 Task: Show available start times in increments of 1 hour.
Action: Mouse pressed left at (412, 332)
Screenshot: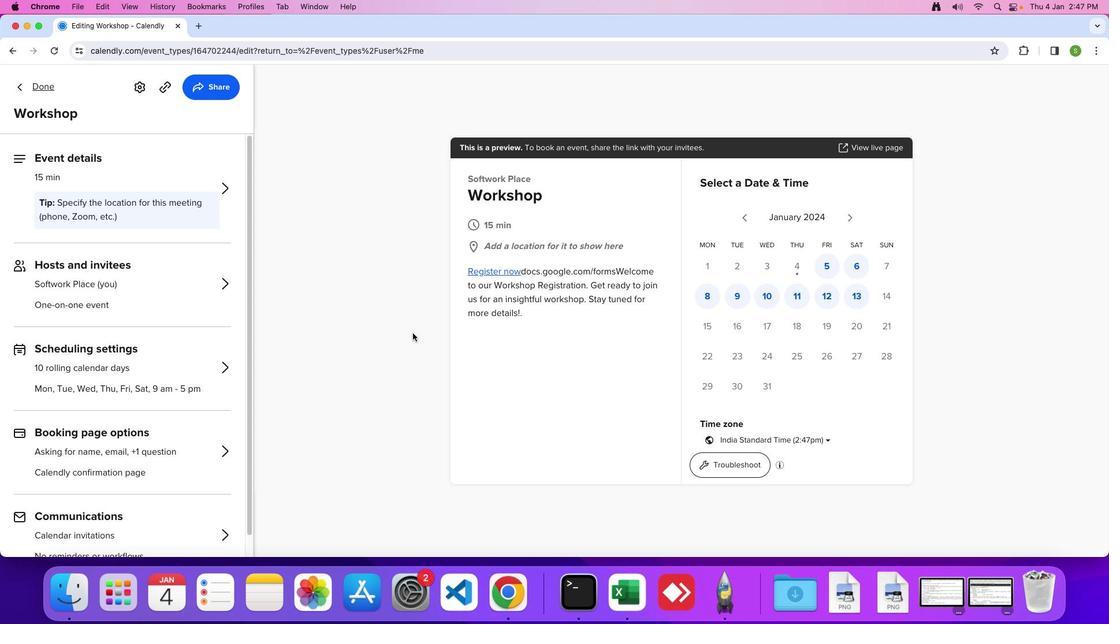 
Action: Mouse moved to (147, 376)
Screenshot: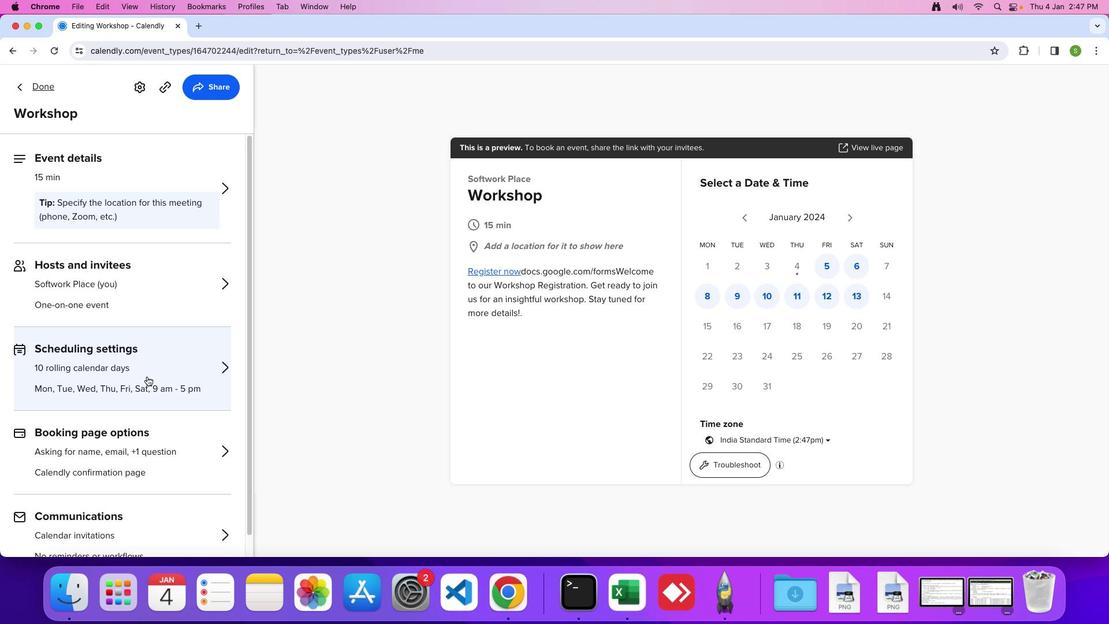 
Action: Mouse pressed left at (147, 376)
Screenshot: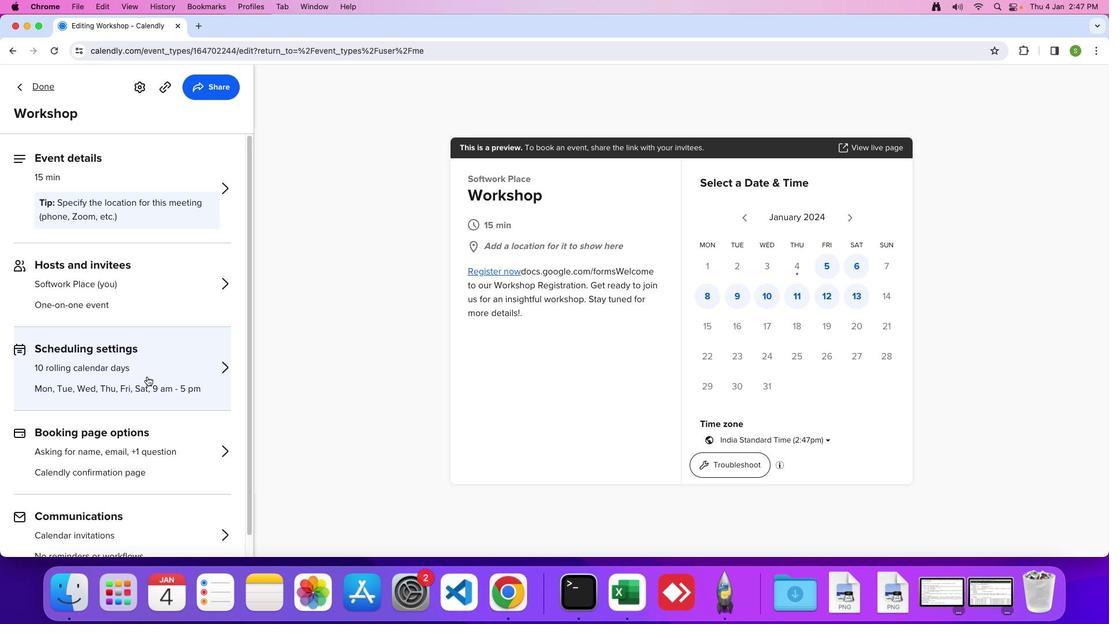 
Action: Mouse moved to (165, 375)
Screenshot: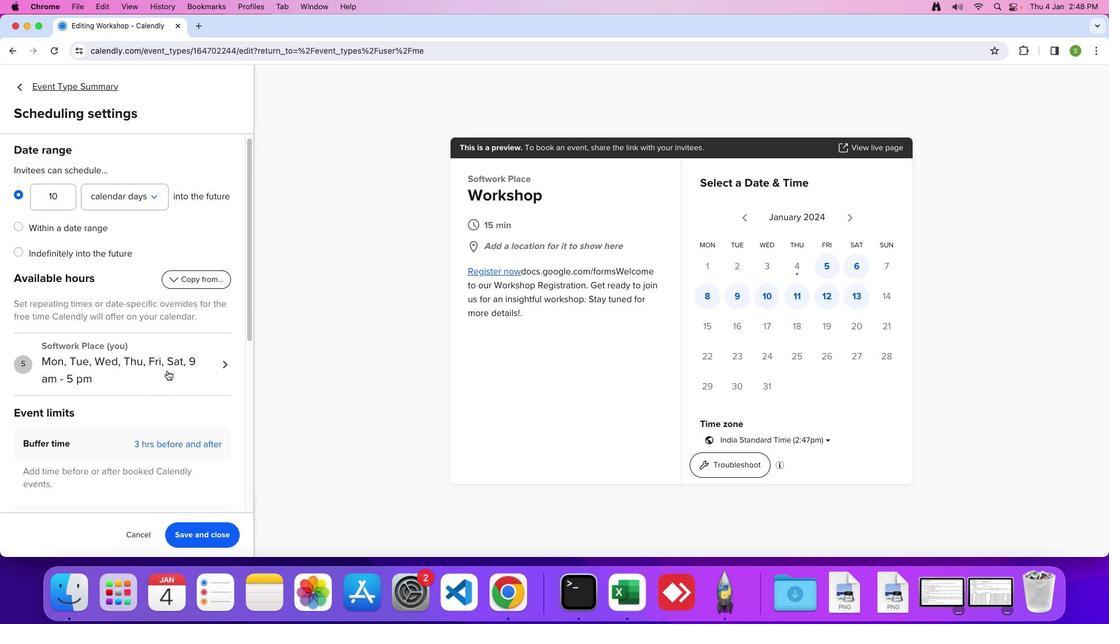 
Action: Mouse scrolled (165, 375) with delta (0, 0)
Screenshot: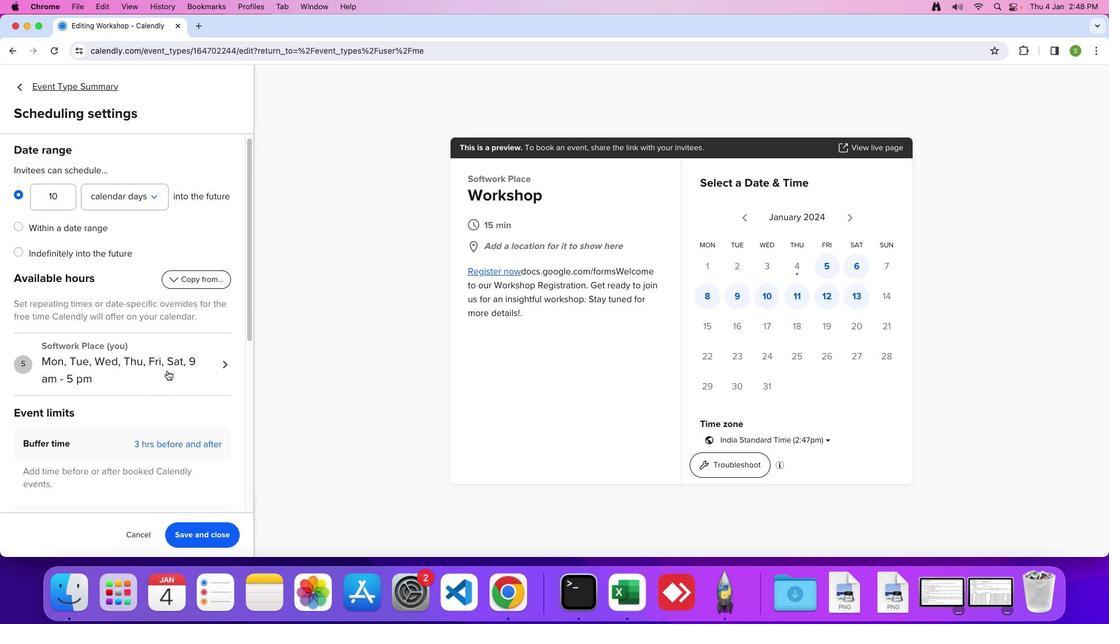 
Action: Mouse moved to (166, 374)
Screenshot: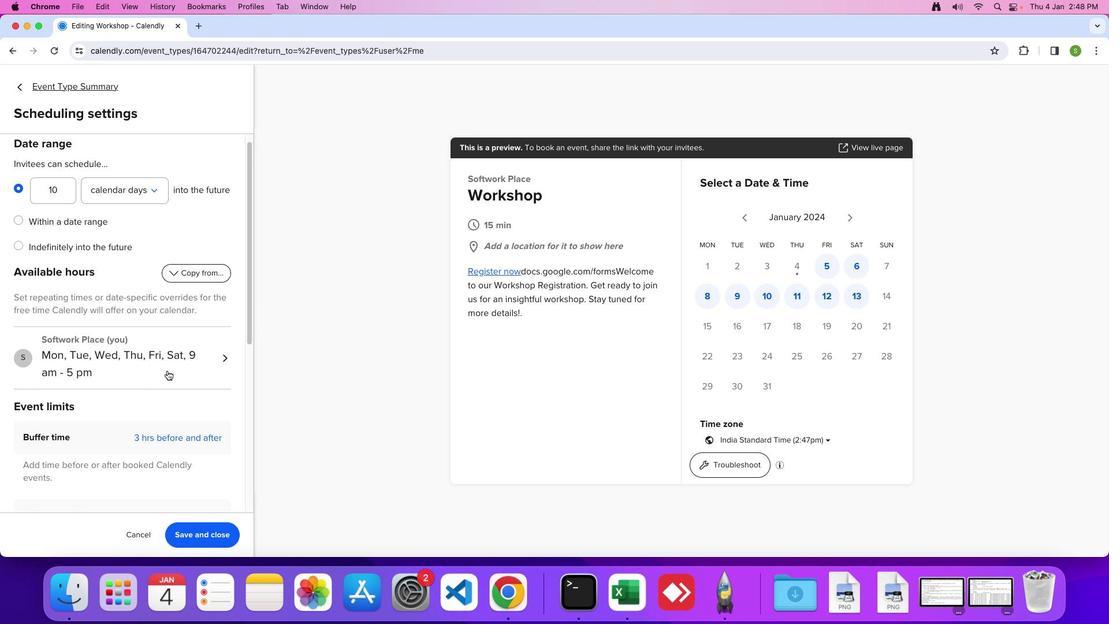 
Action: Mouse scrolled (166, 374) with delta (0, 0)
Screenshot: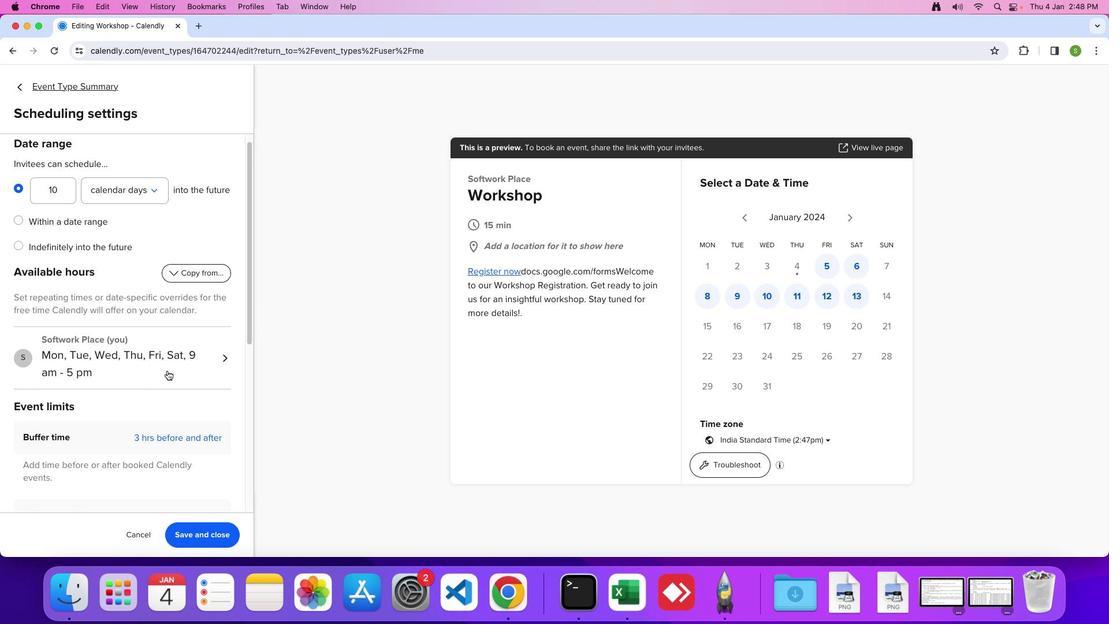 
Action: Mouse moved to (167, 371)
Screenshot: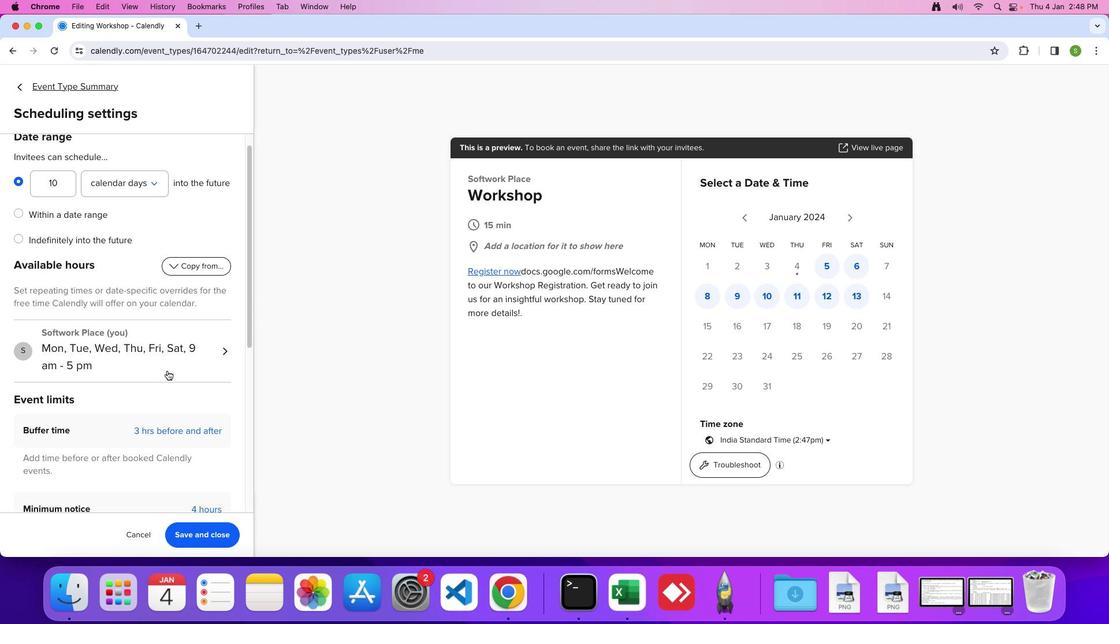 
Action: Mouse scrolled (167, 371) with delta (0, 0)
Screenshot: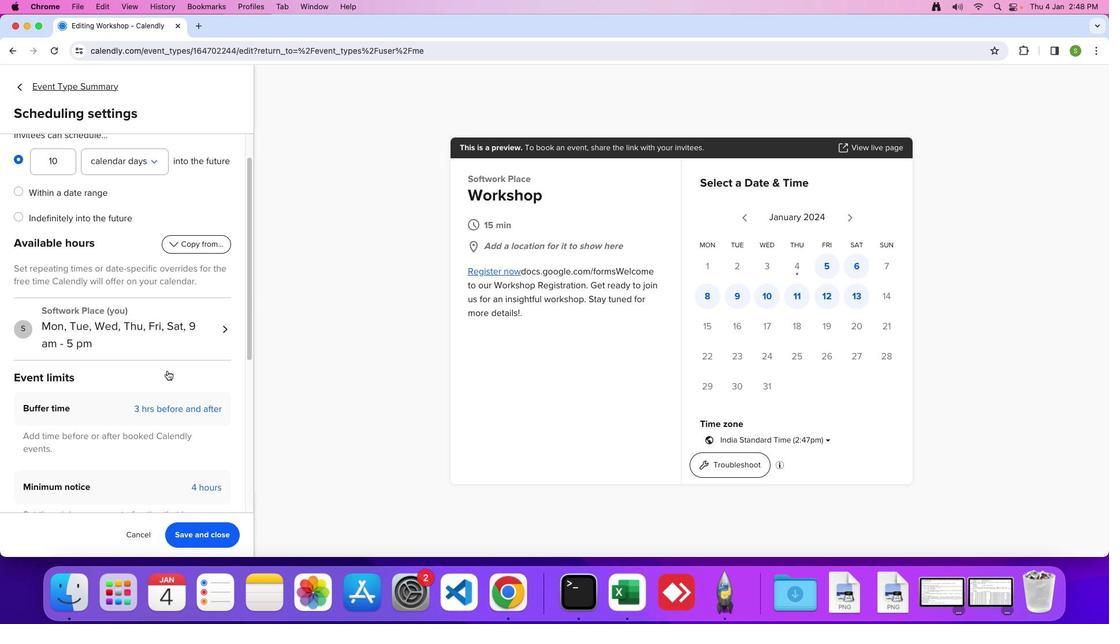 
Action: Mouse scrolled (167, 371) with delta (0, 0)
Screenshot: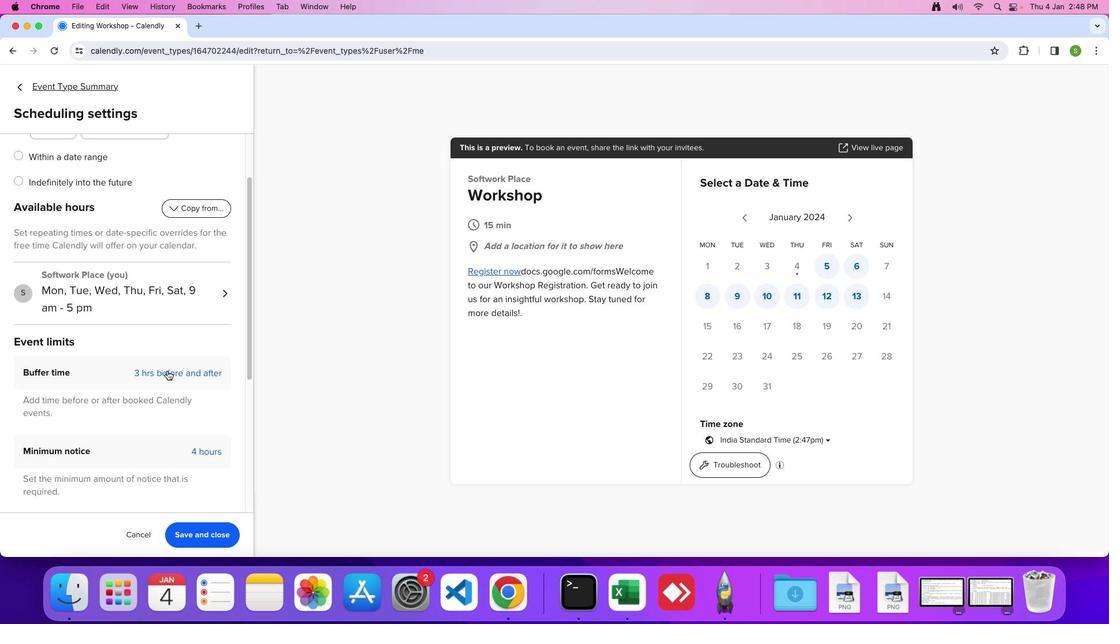 
Action: Mouse scrolled (167, 371) with delta (0, -2)
Screenshot: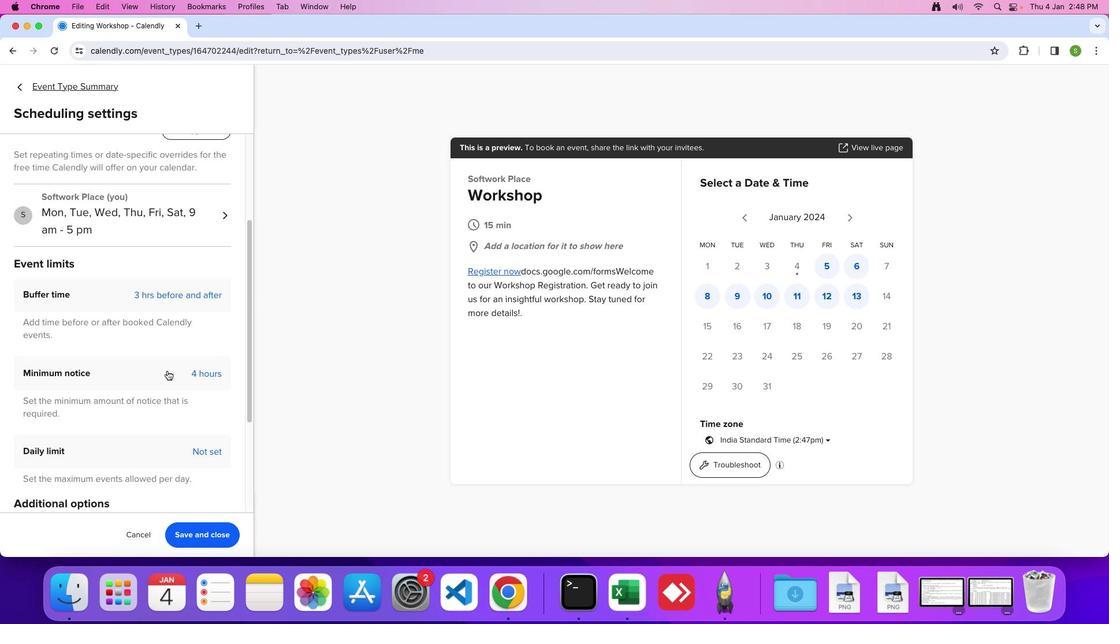 
Action: Mouse scrolled (167, 371) with delta (0, -2)
Screenshot: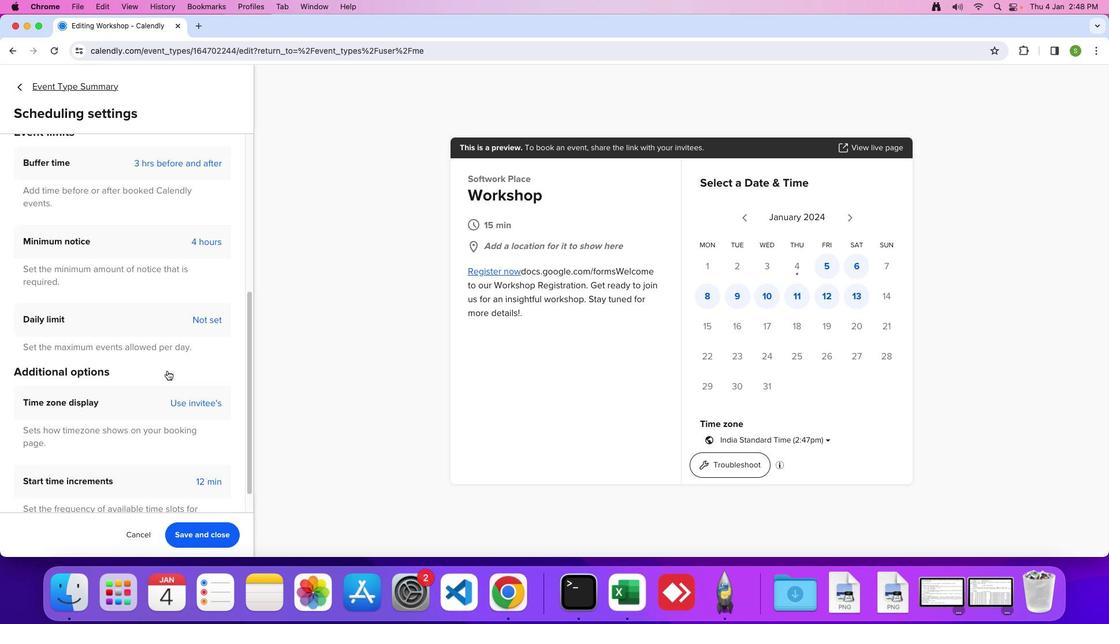 
Action: Mouse scrolled (167, 371) with delta (0, 0)
Screenshot: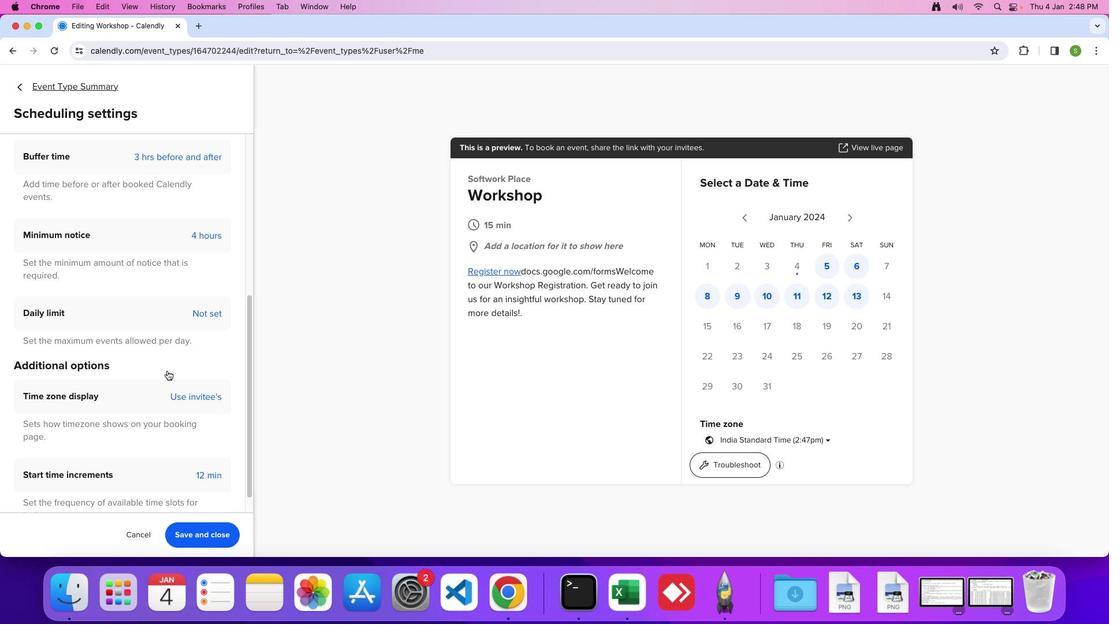 
Action: Mouse scrolled (167, 371) with delta (0, 2)
Screenshot: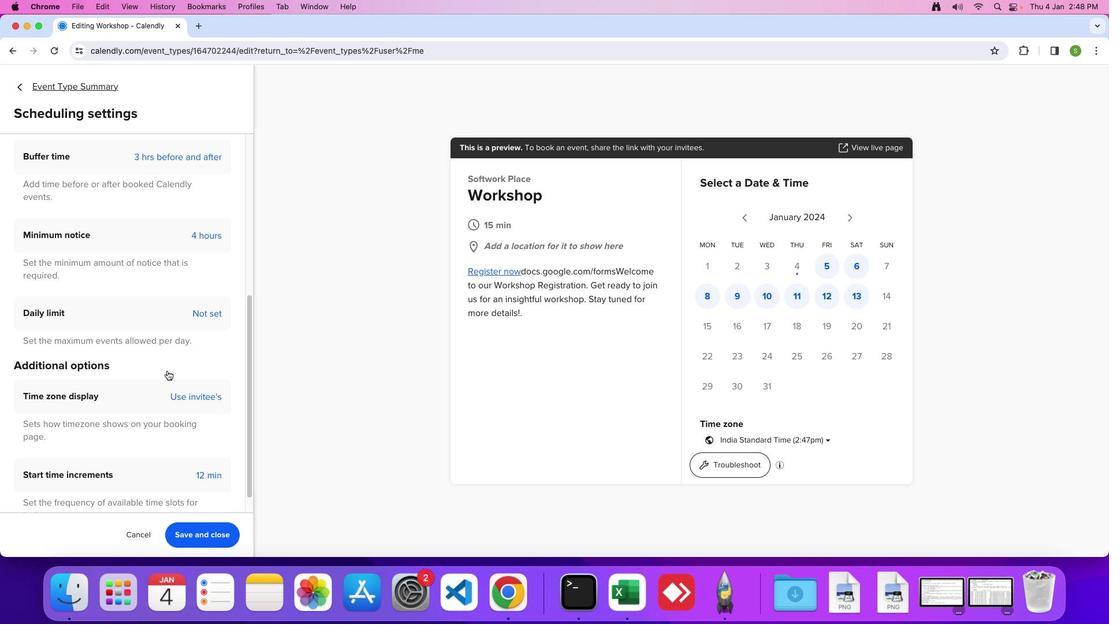 
Action: Mouse scrolled (167, 371) with delta (0, -2)
Screenshot: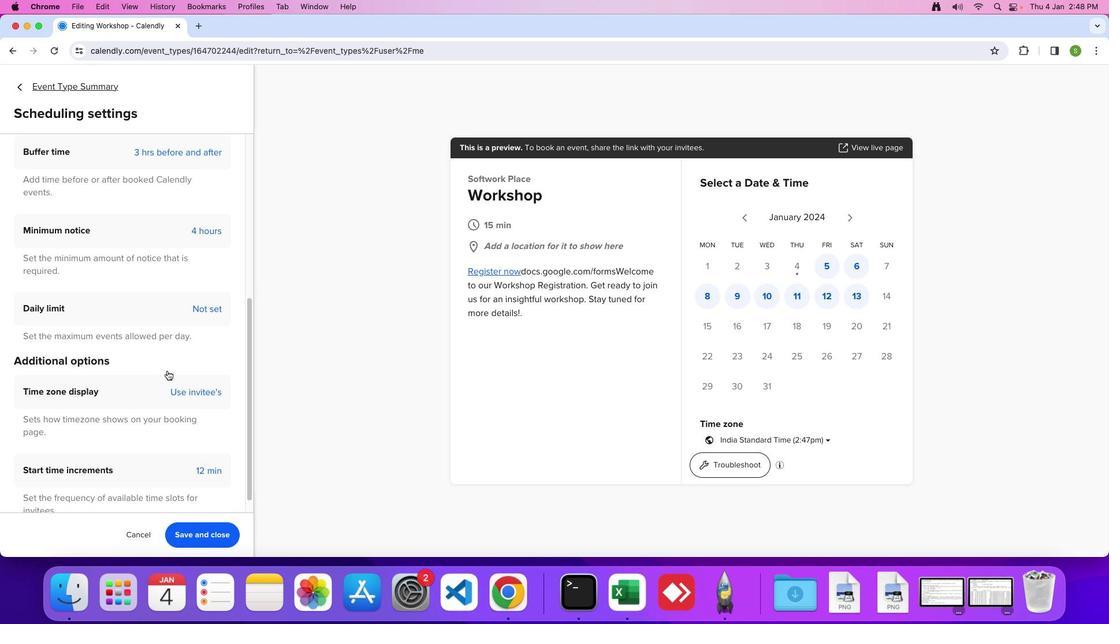 
Action: Mouse scrolled (167, 371) with delta (0, -2)
Screenshot: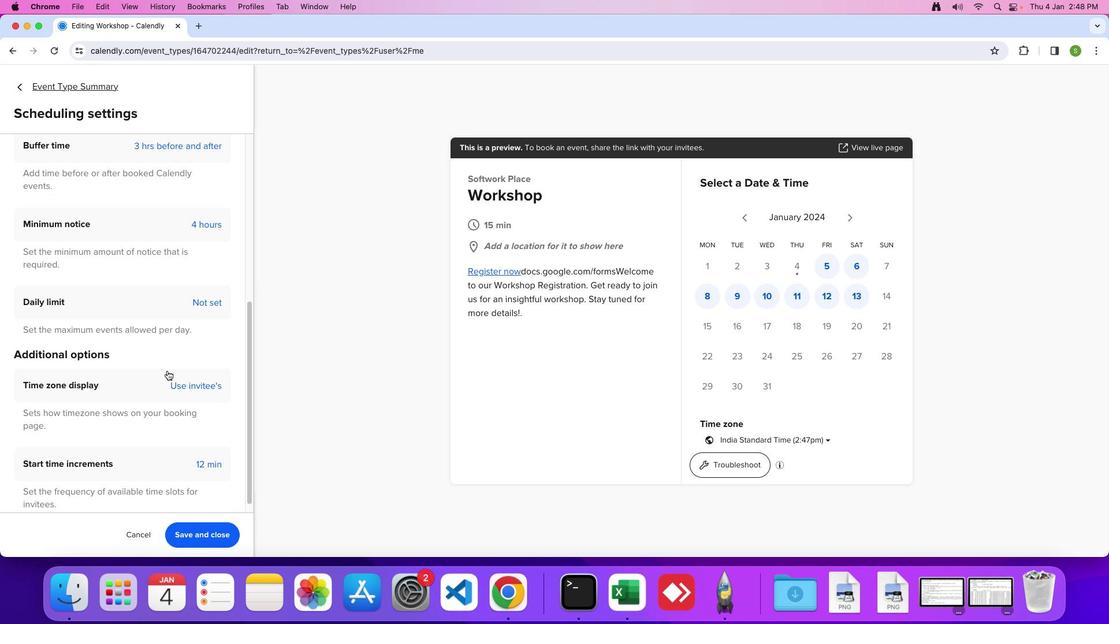 
Action: Mouse scrolled (167, 371) with delta (0, 0)
Screenshot: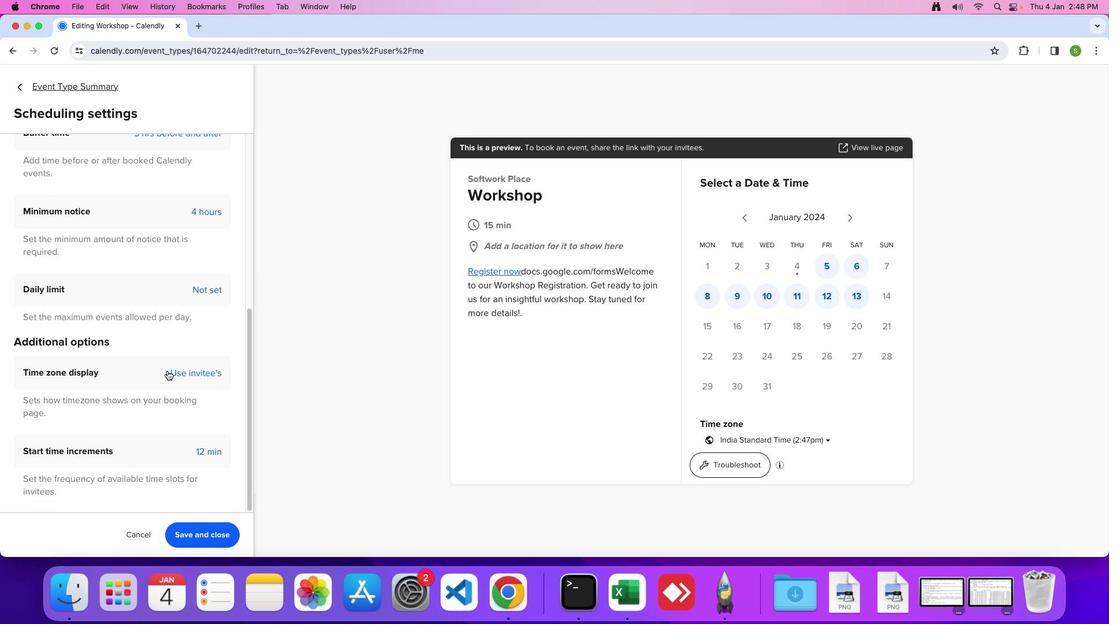 
Action: Mouse scrolled (167, 371) with delta (0, 0)
Screenshot: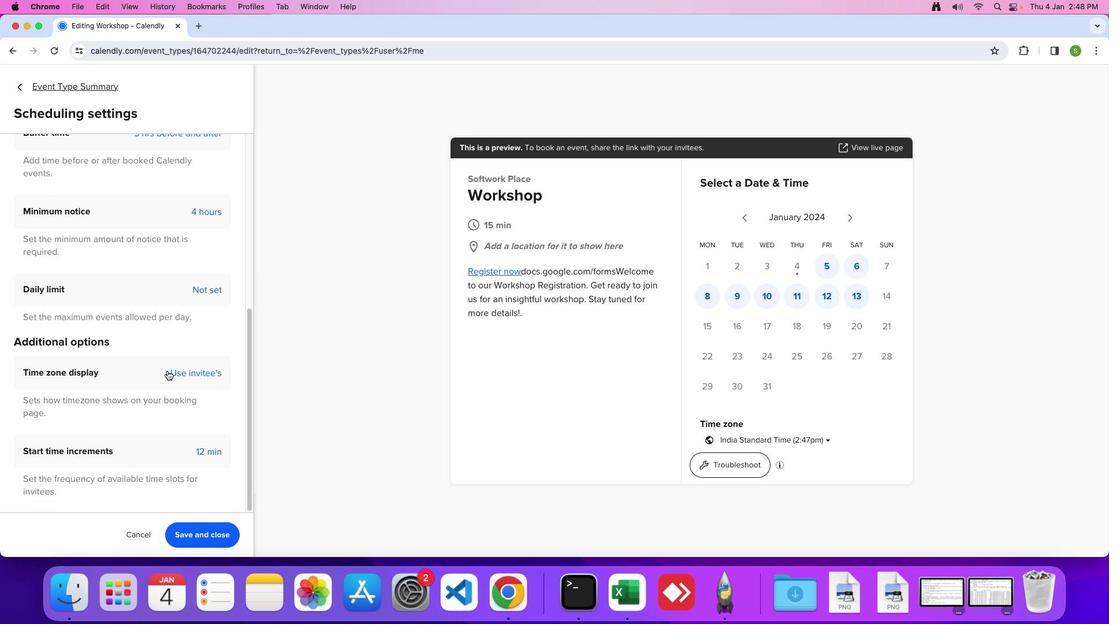
Action: Mouse scrolled (167, 371) with delta (0, -2)
Screenshot: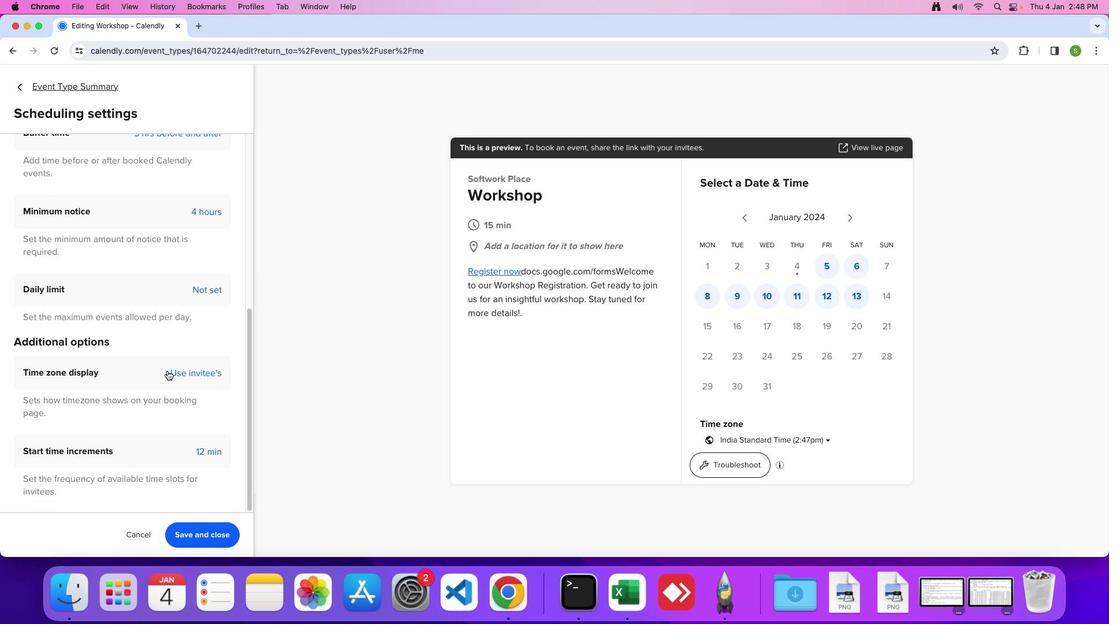 
Action: Mouse scrolled (167, 371) with delta (0, -4)
Screenshot: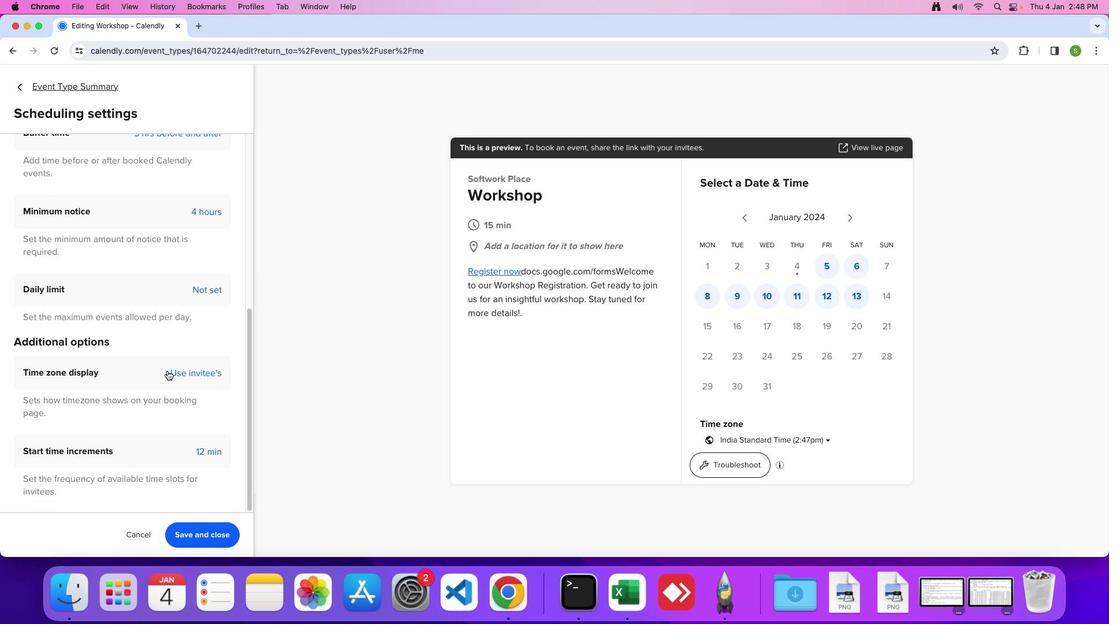 
Action: Mouse scrolled (167, 371) with delta (0, 0)
Screenshot: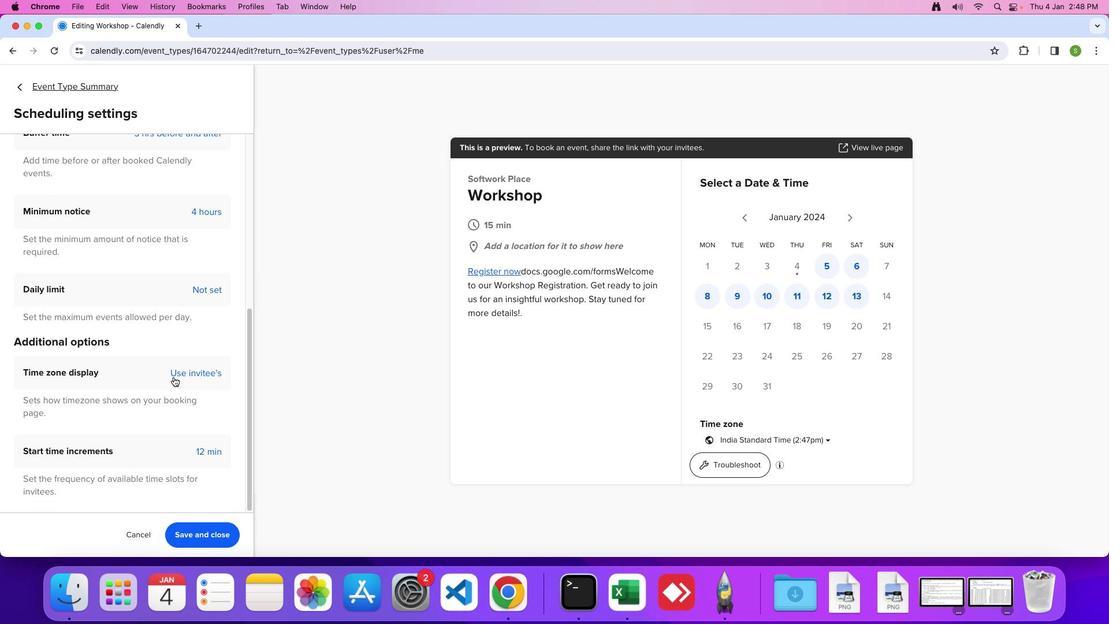 
Action: Mouse scrolled (167, 371) with delta (0, 0)
Screenshot: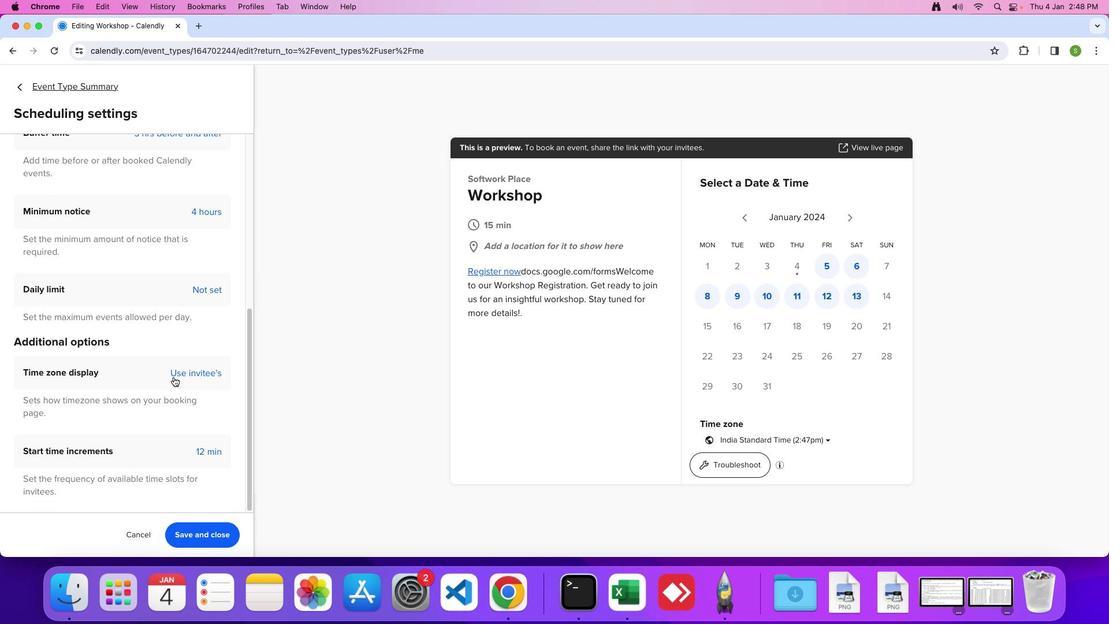 
Action: Mouse scrolled (167, 371) with delta (0, -2)
Screenshot: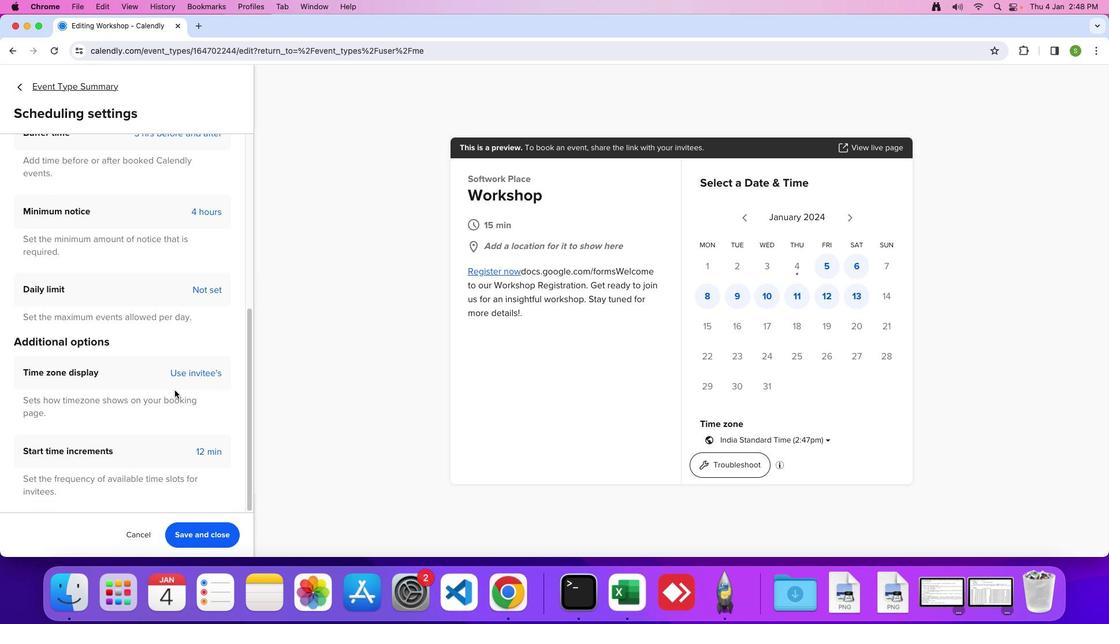 
Action: Mouse moved to (146, 446)
Screenshot: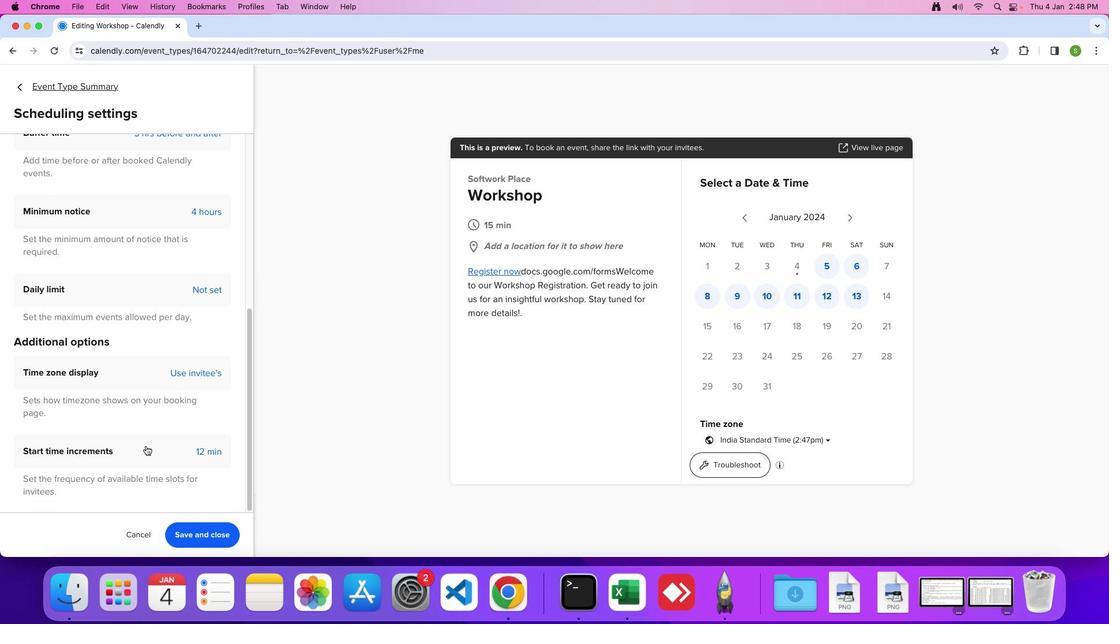 
Action: Mouse pressed left at (146, 446)
Screenshot: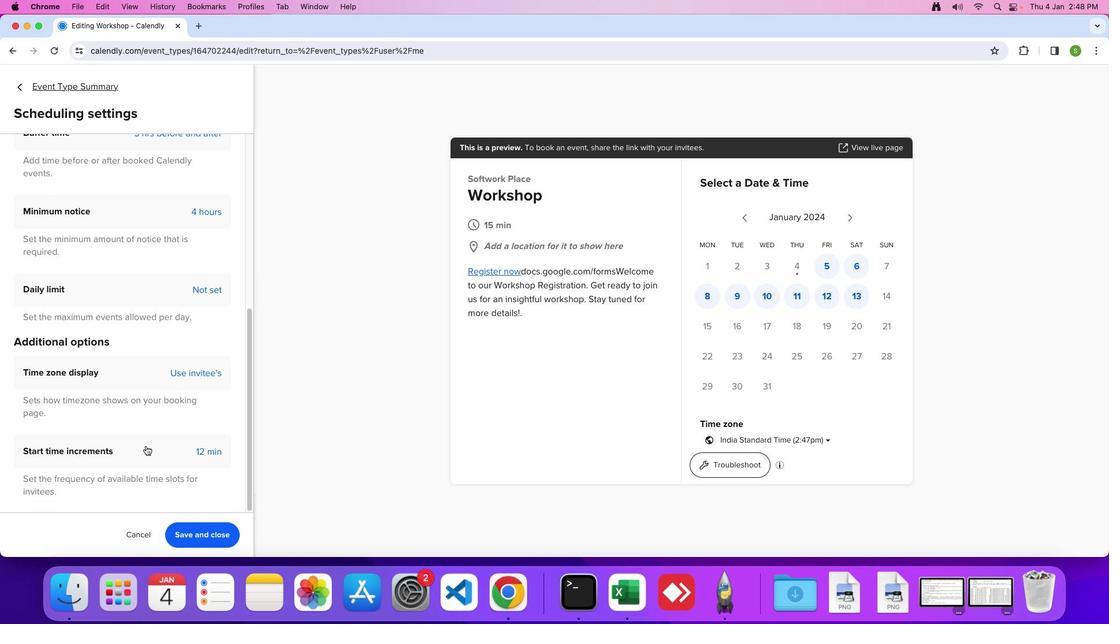 
Action: Mouse moved to (150, 450)
Screenshot: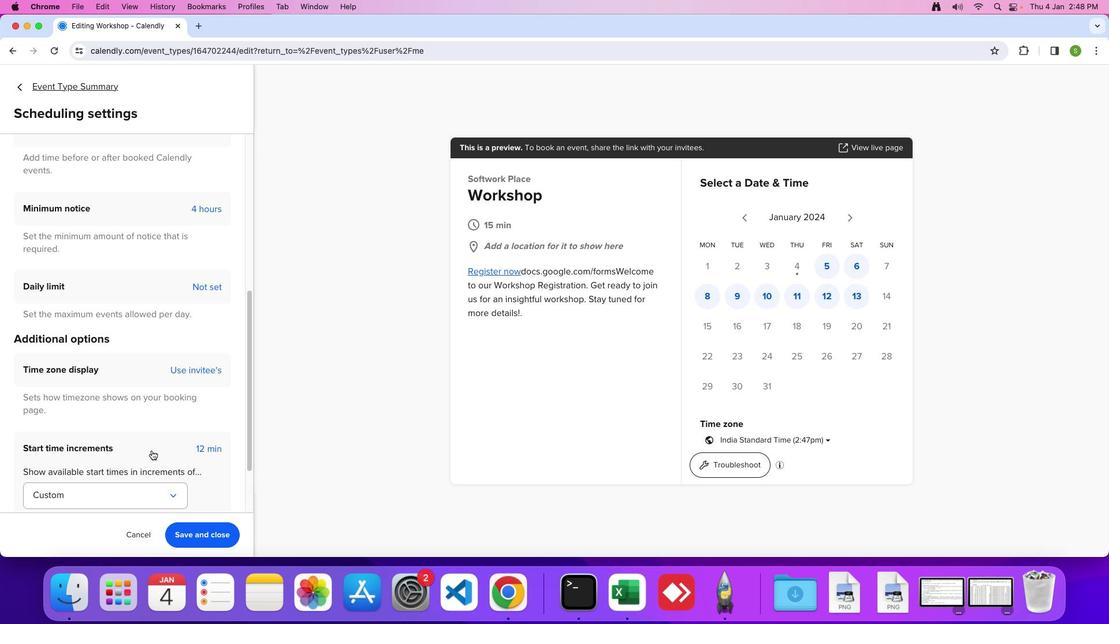 
Action: Mouse scrolled (150, 450) with delta (0, 0)
Screenshot: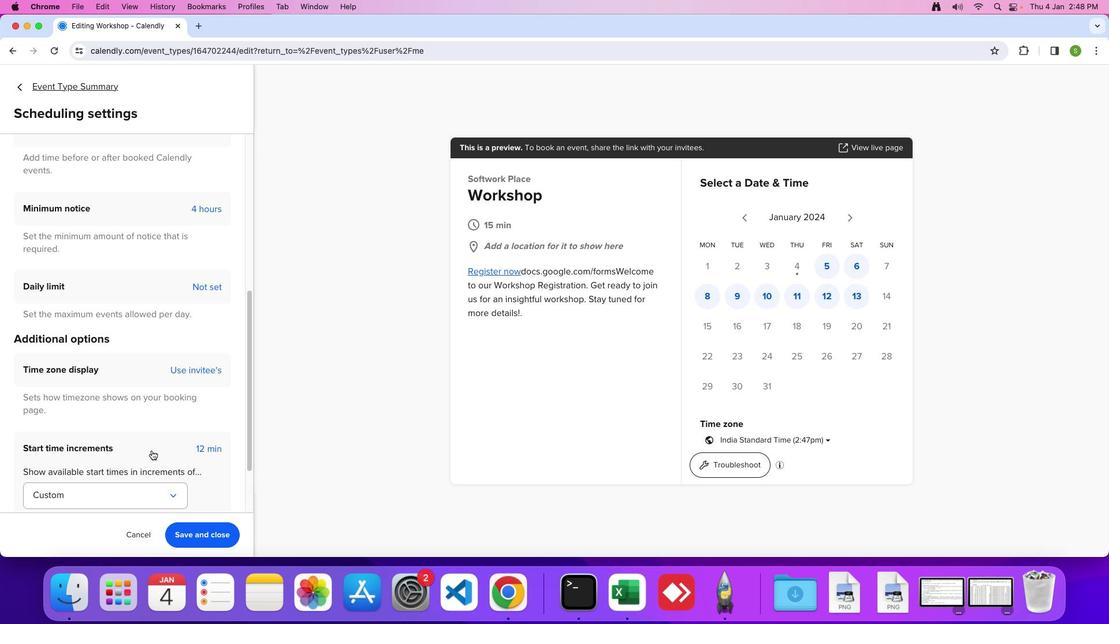 
Action: Mouse moved to (150, 450)
Screenshot: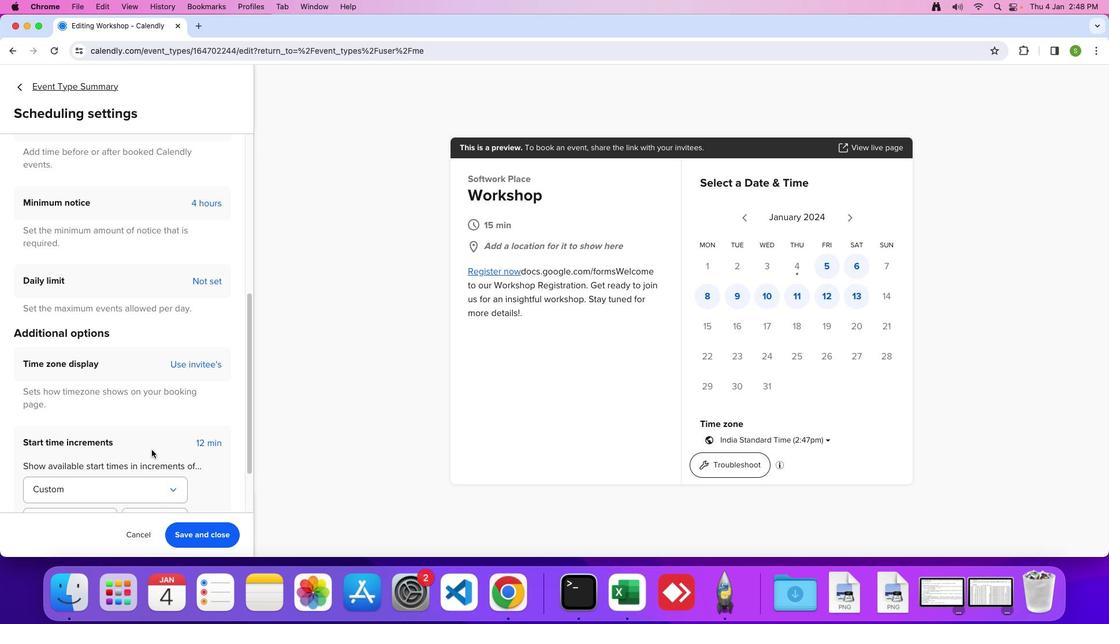 
Action: Mouse scrolled (150, 450) with delta (0, 0)
Screenshot: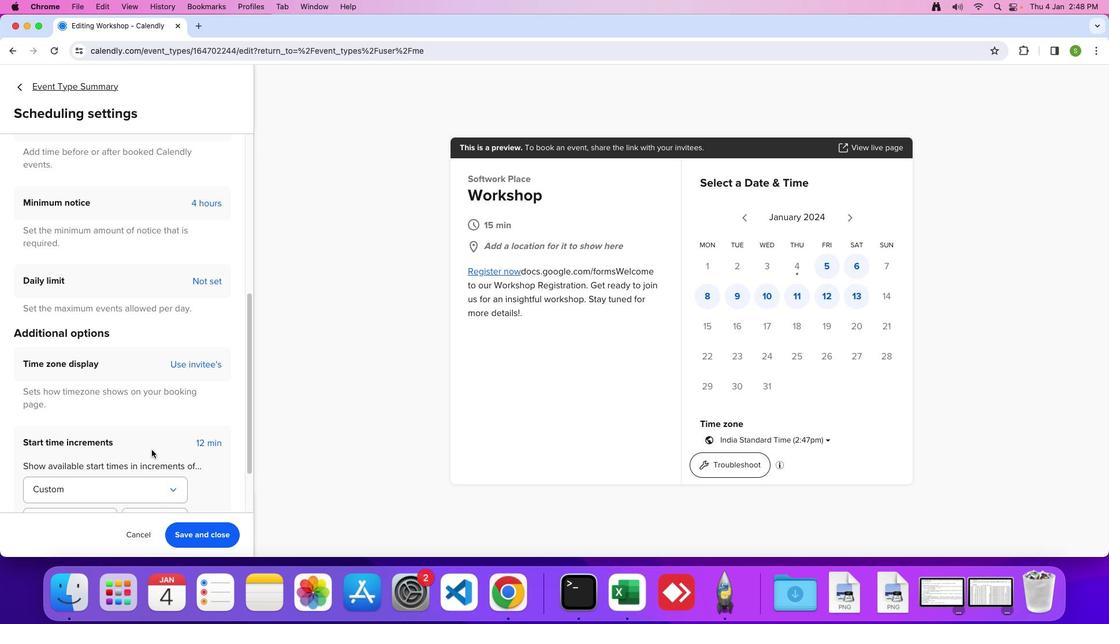 
Action: Mouse moved to (151, 450)
Screenshot: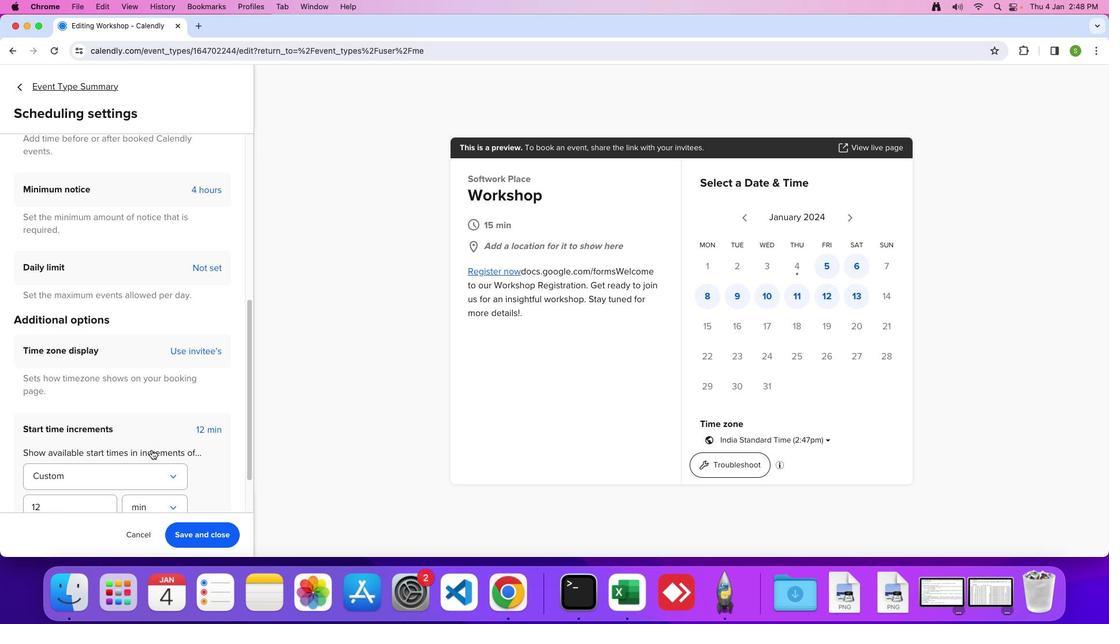 
Action: Mouse scrolled (151, 450) with delta (0, -1)
Screenshot: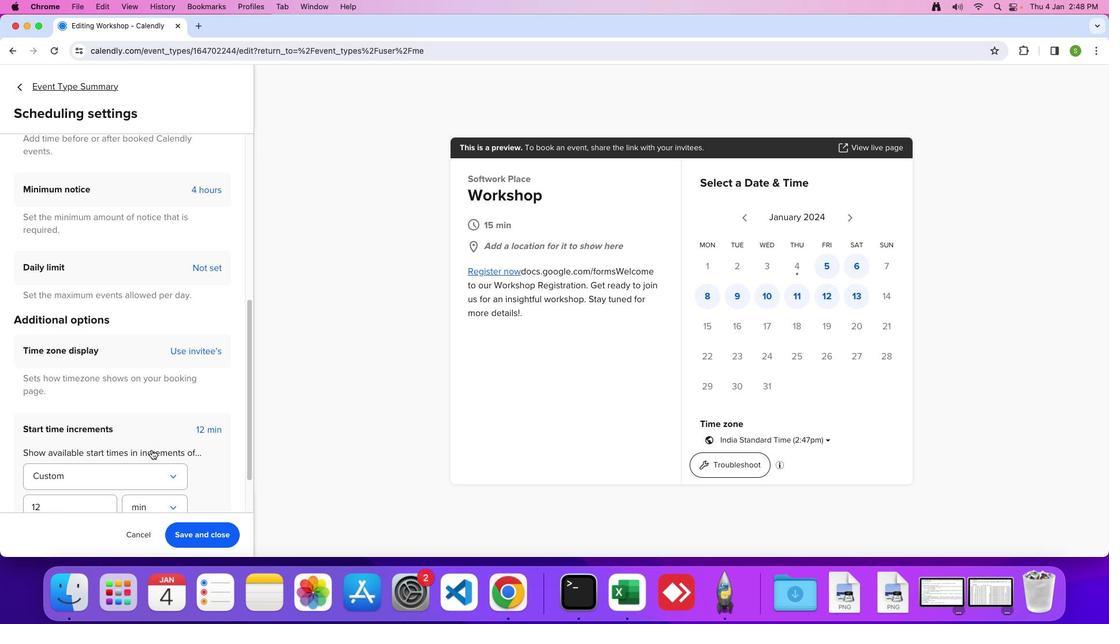 
Action: Mouse moved to (78, 443)
Screenshot: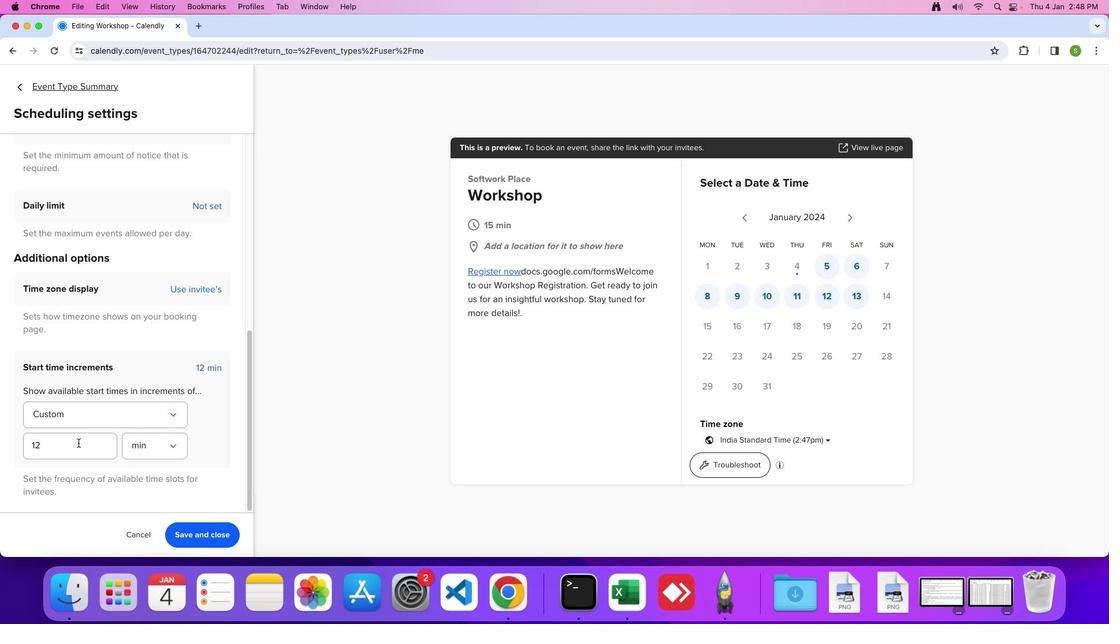 
Action: Mouse pressed left at (78, 443)
Screenshot: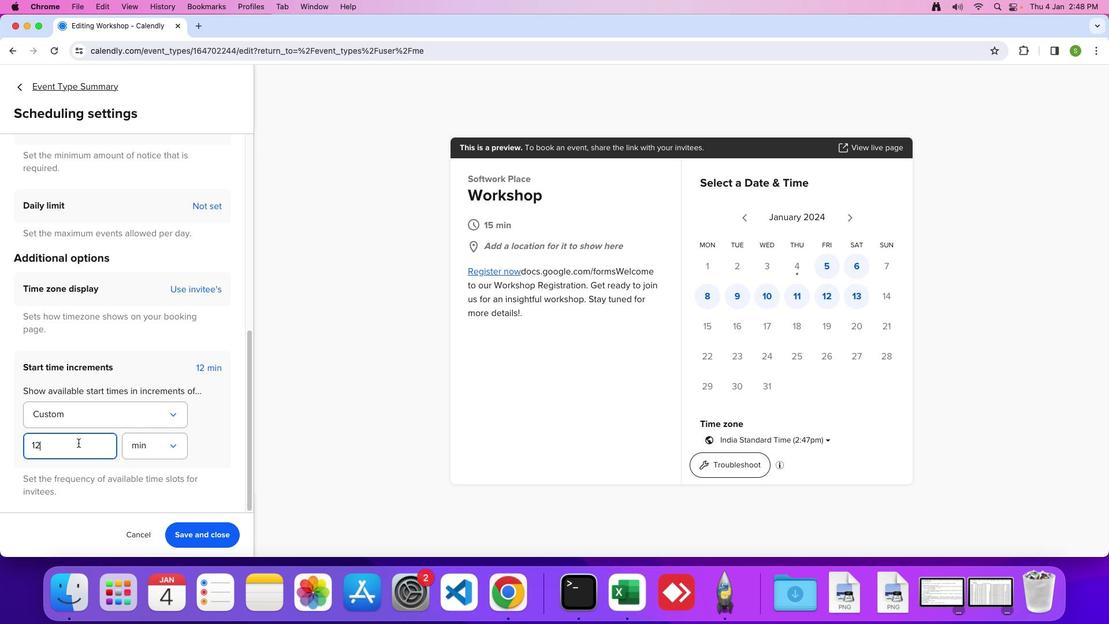 
Action: Mouse moved to (14, 441)
Screenshot: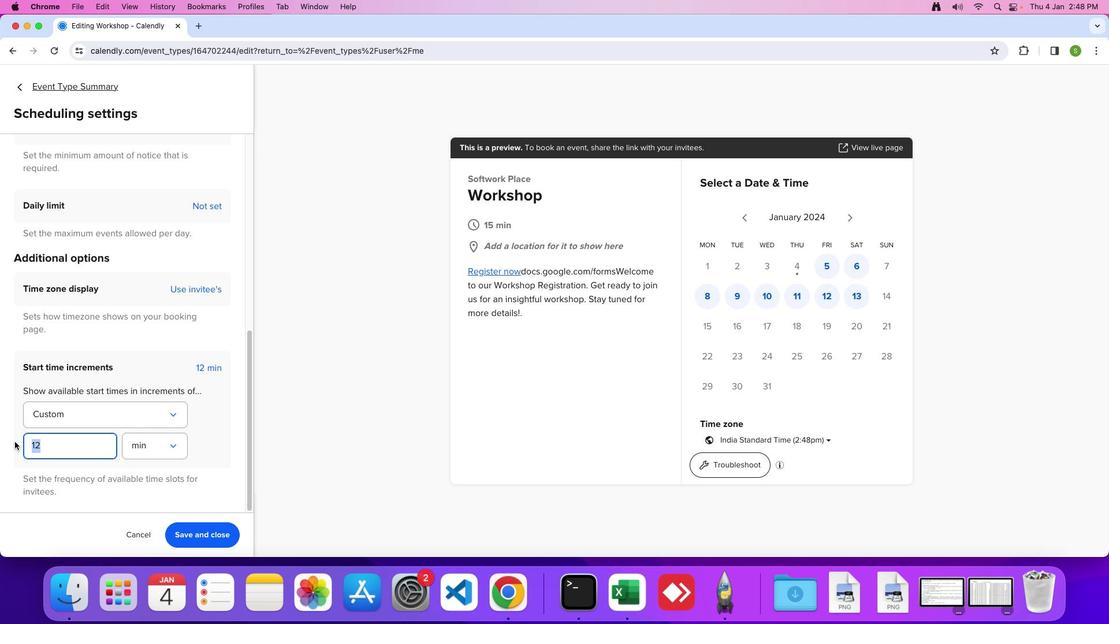 
Action: Key pressed '1'
Screenshot: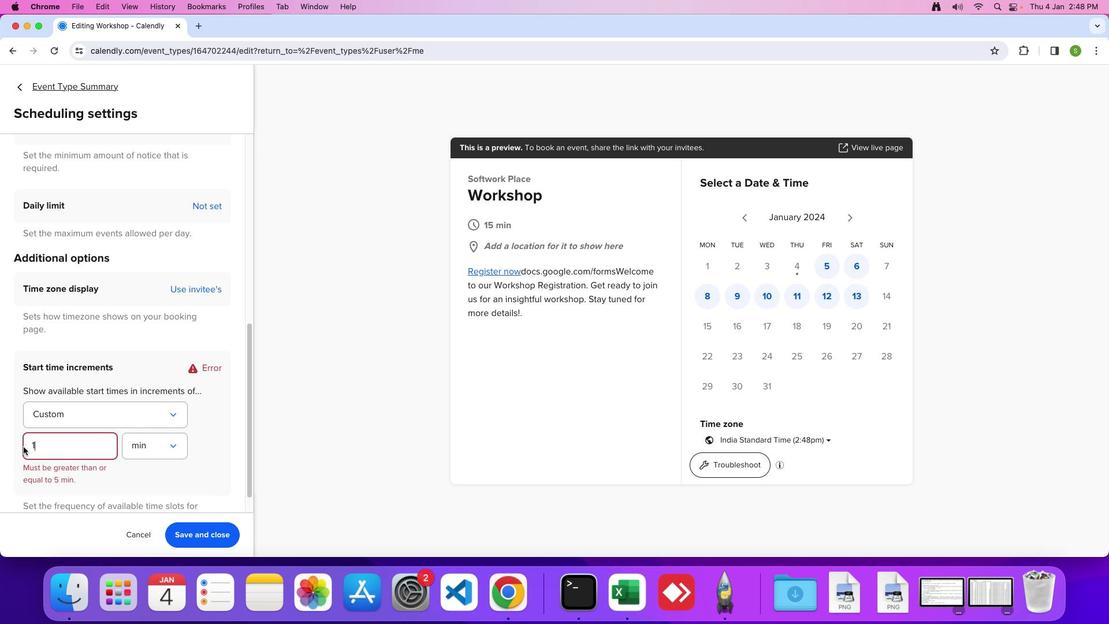 
Action: Mouse moved to (169, 448)
Screenshot: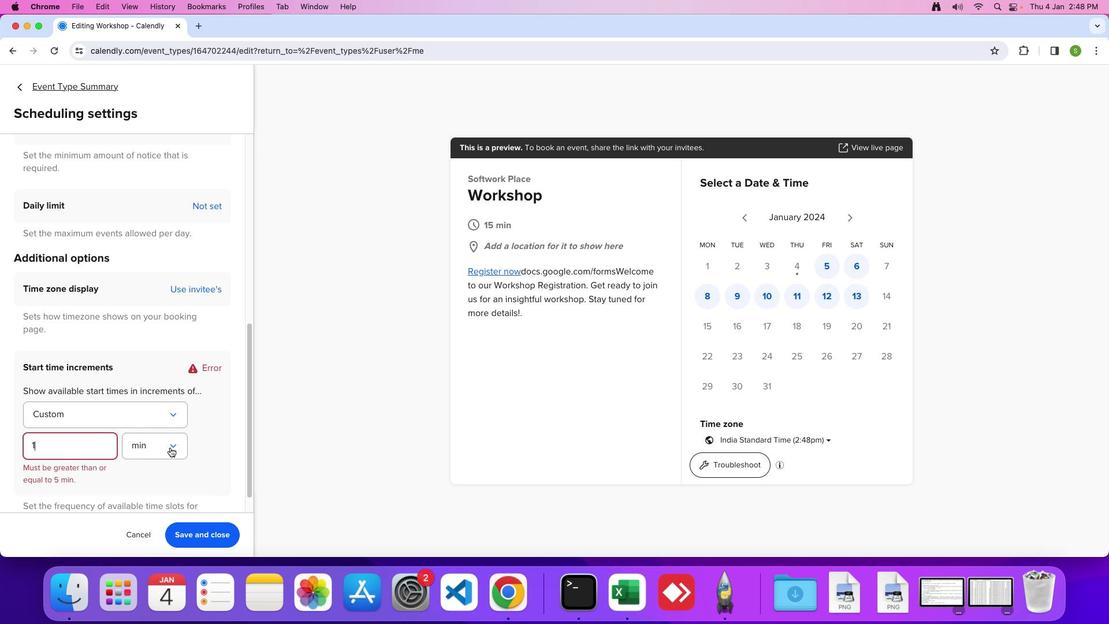 
Action: Mouse pressed left at (169, 448)
Screenshot: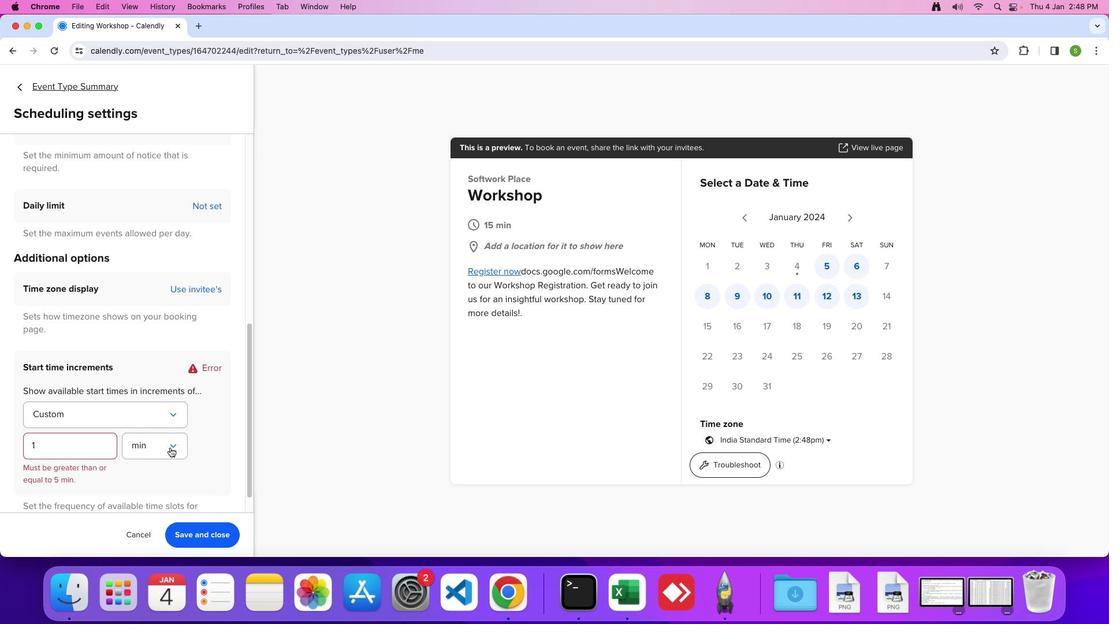 
Action: Mouse moved to (145, 497)
Screenshot: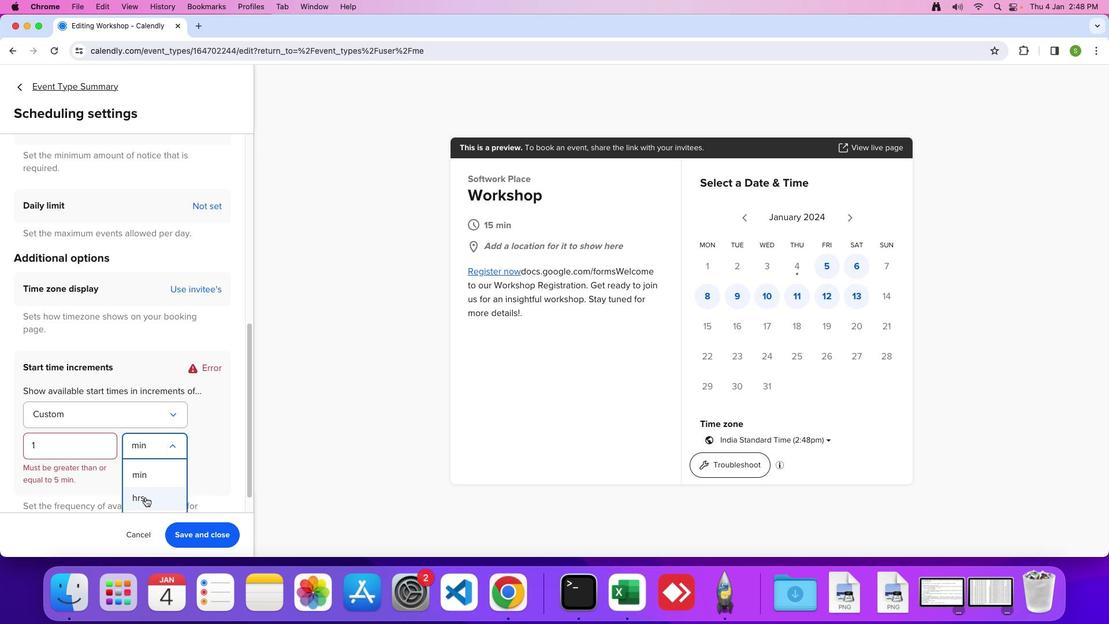 
Action: Mouse pressed left at (145, 497)
Screenshot: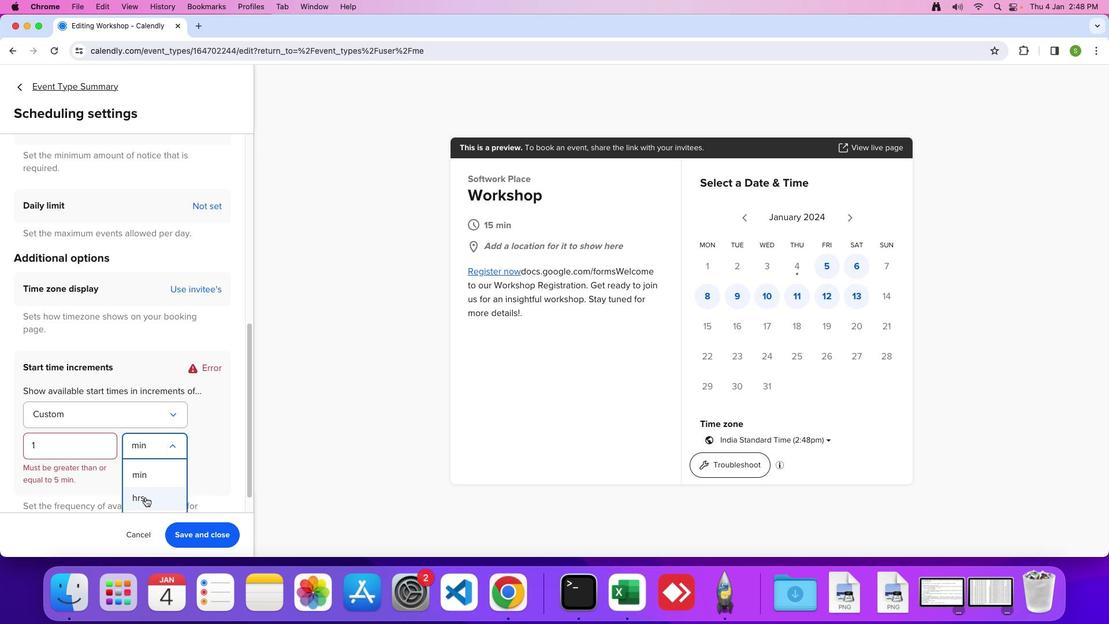 
Action: Mouse moved to (193, 535)
Screenshot: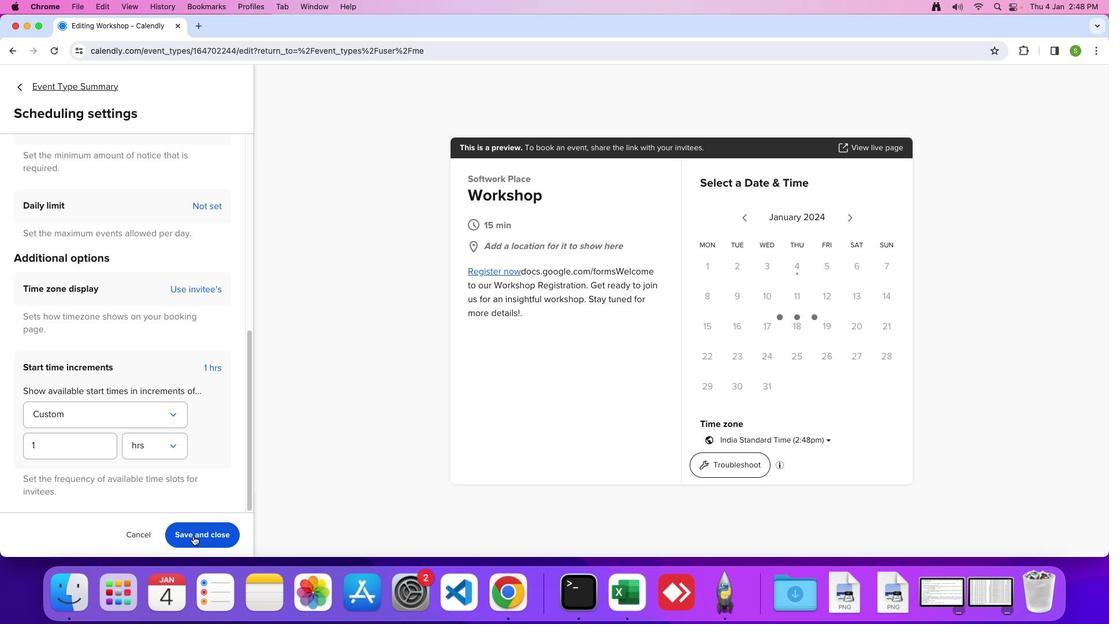
Action: Mouse pressed left at (193, 535)
Screenshot: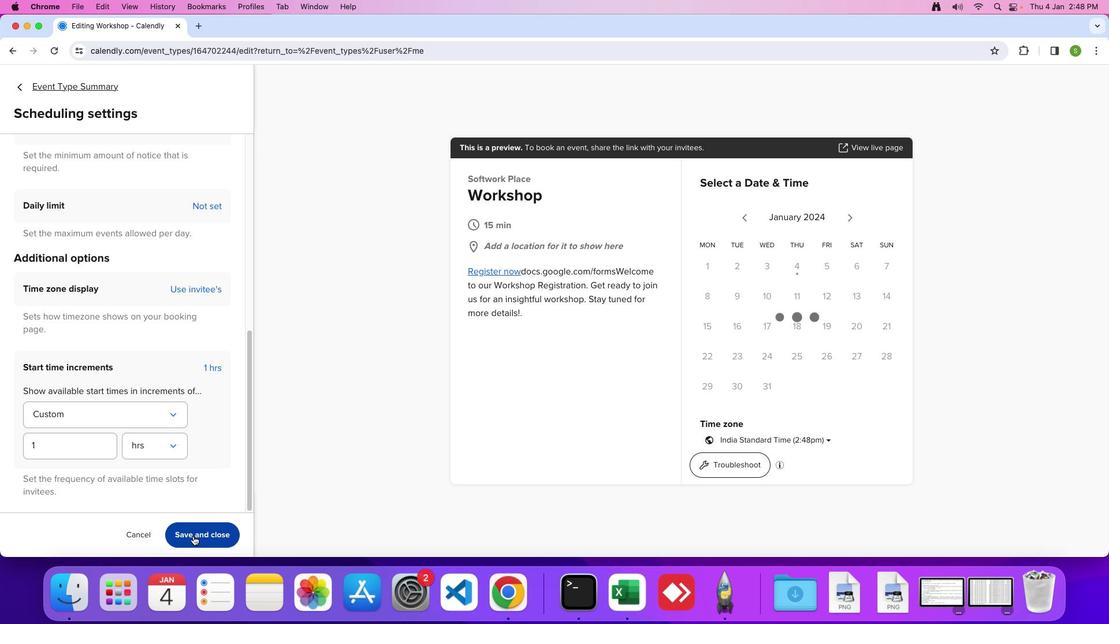 
